 Task: Create Card Quality Control Performance Review in Board Content Amplification Platforms to Workspace Debt Financing. Create Card Financial Conference Review in Board Social Media Campaign Planning to Workspace Debt Financing. Create Card Safety and Security Review in Board Market Entry Strategy and Analysis for Emerging Markets to Workspace Debt Financing
Action: Mouse moved to (83, 300)
Screenshot: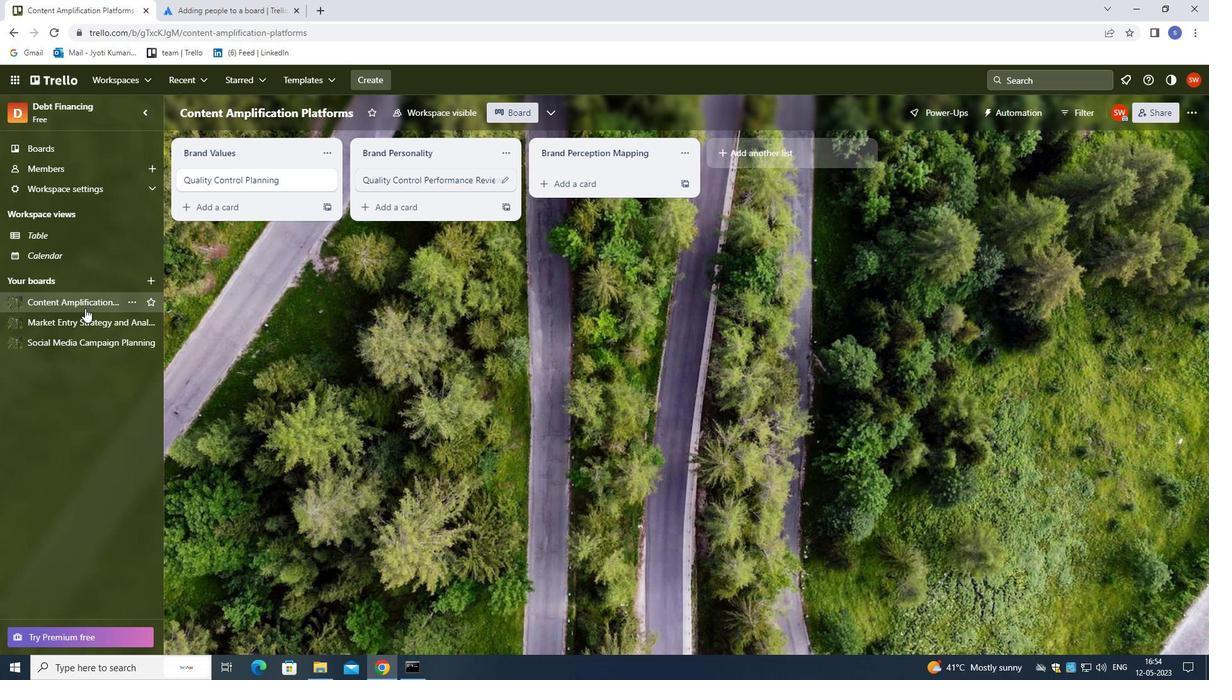 
Action: Mouse pressed left at (83, 300)
Screenshot: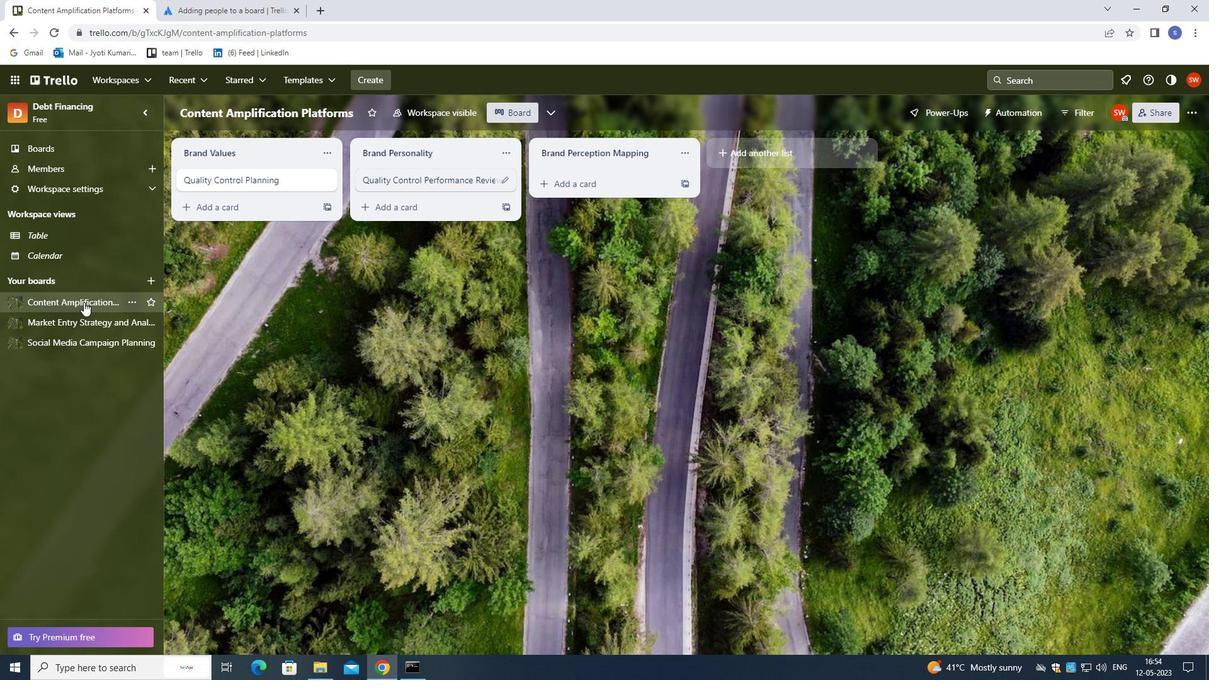 
Action: Mouse moved to (560, 185)
Screenshot: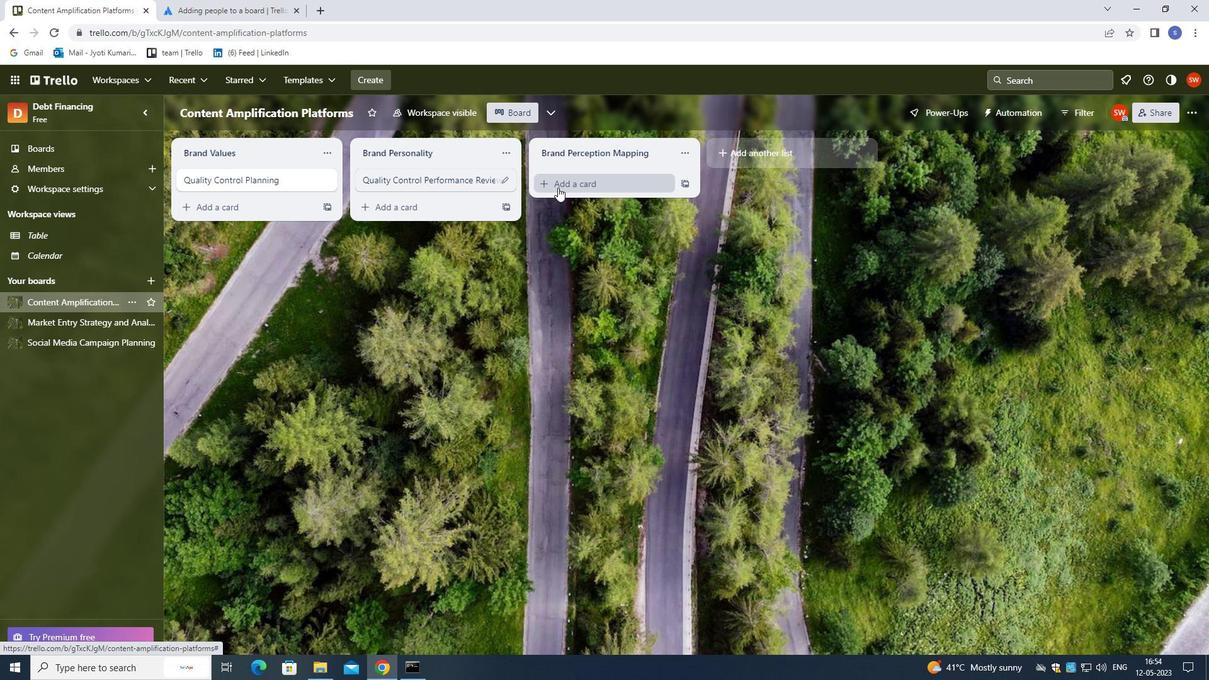 
Action: Mouse pressed left at (560, 185)
Screenshot: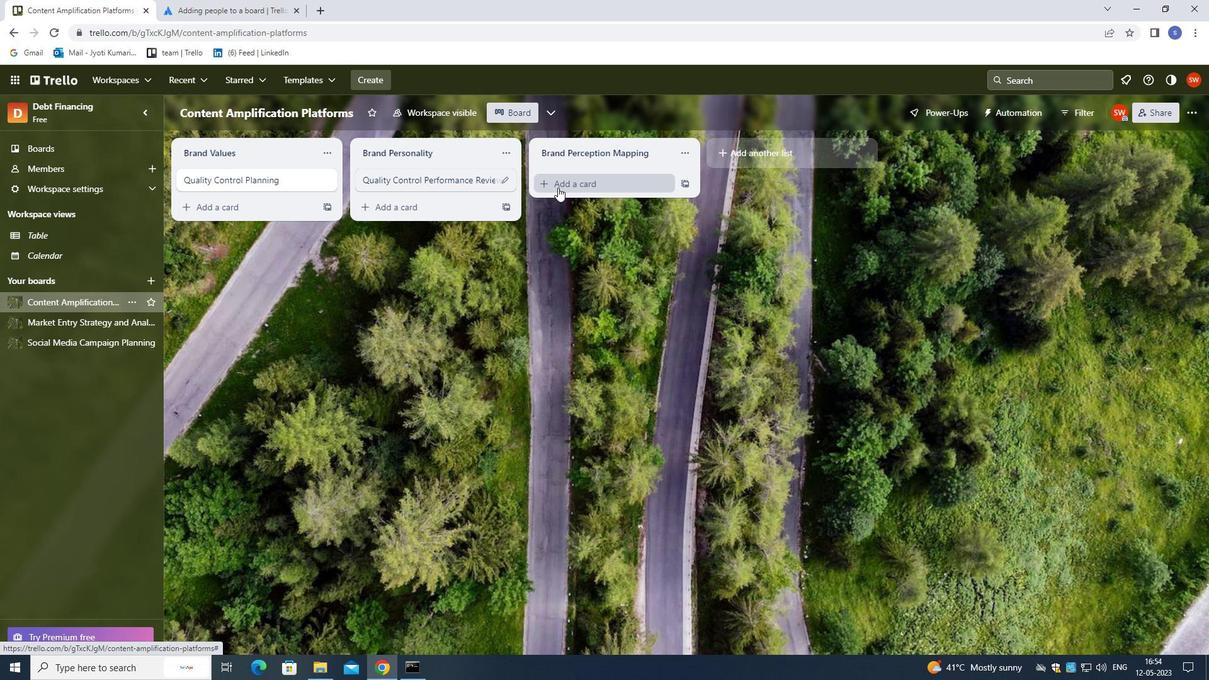 
Action: Mouse moved to (315, 99)
Screenshot: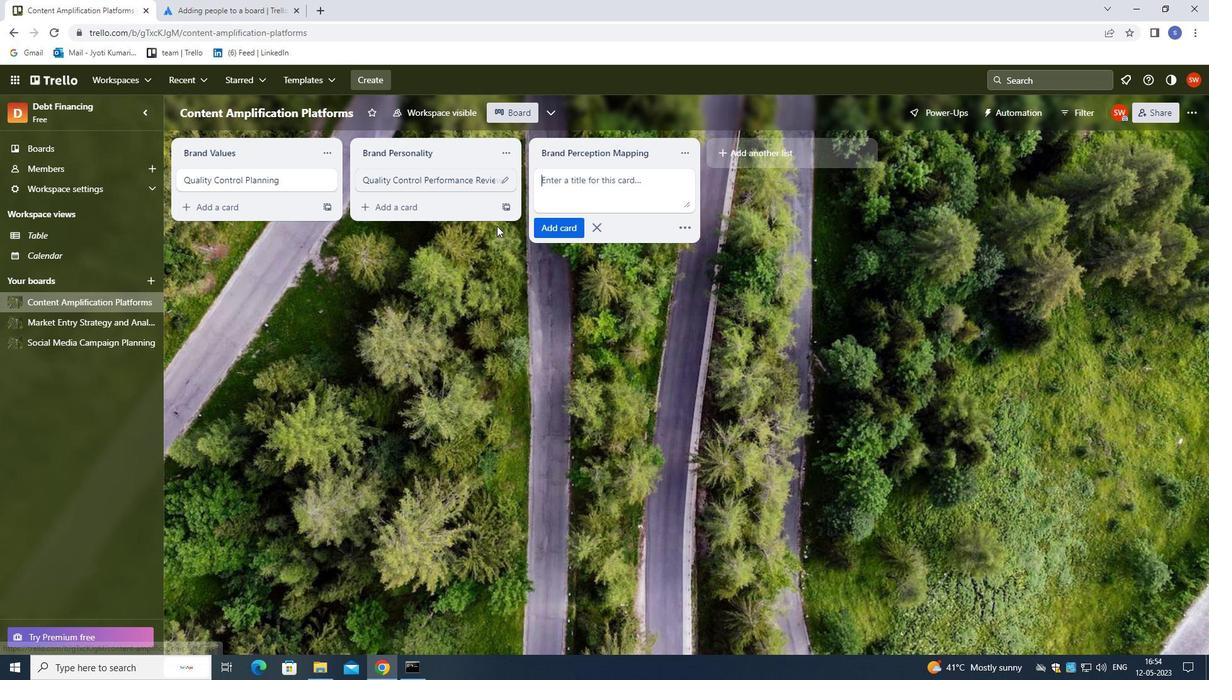 
Action: Key pressed <Key.shift>QUALITY<Key.space><Key.shift>CONTRO<Key.space><Key.backspace>L<Key.space><Key.shift>PERFORMANCE<Key.space><Key.shift>REVIEW<Key.enter>
Screenshot: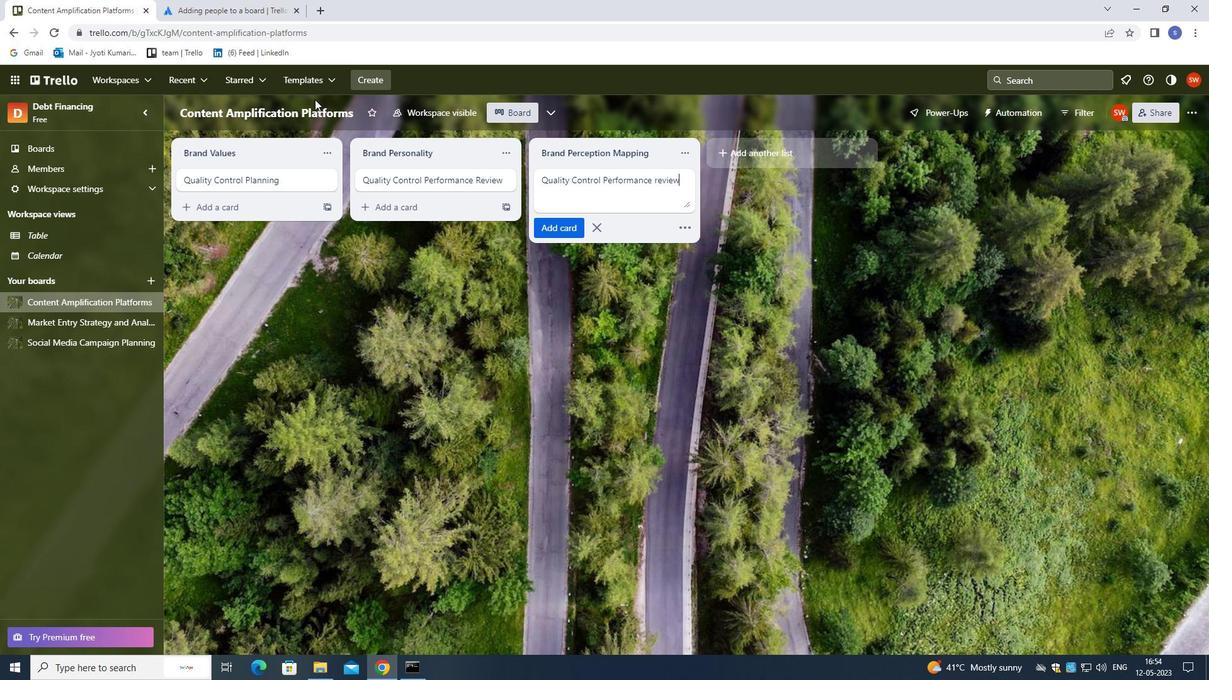 
Action: Mouse moved to (99, 341)
Screenshot: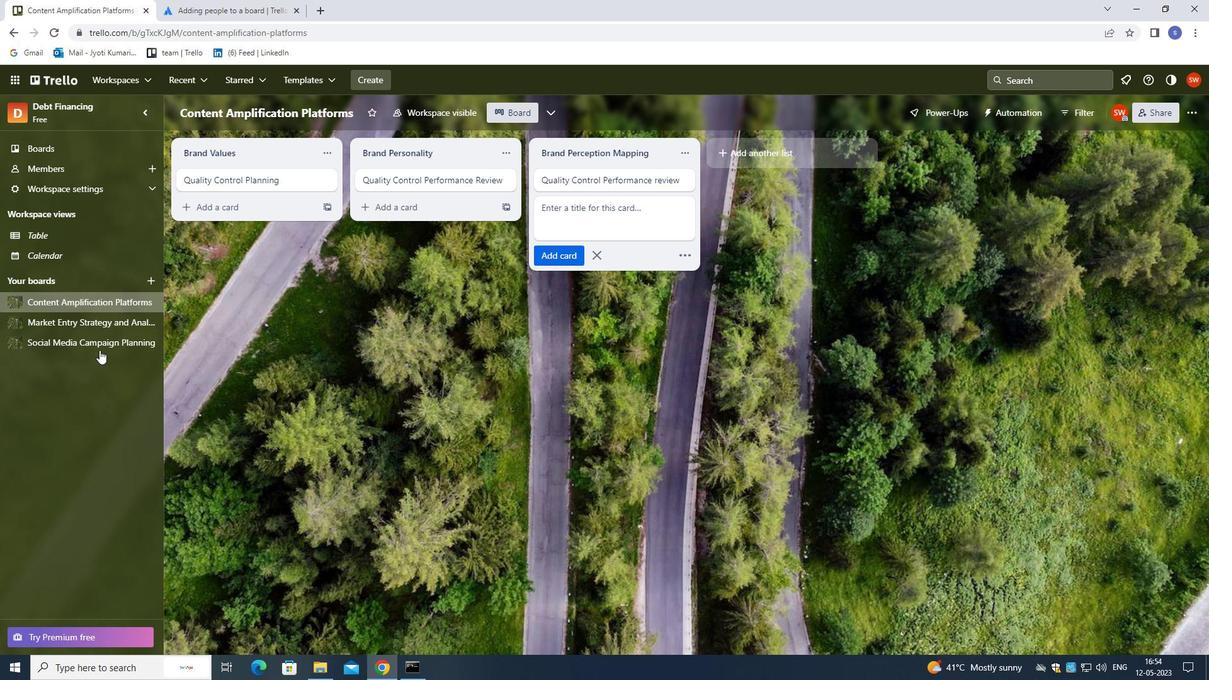 
Action: Mouse pressed left at (99, 341)
Screenshot: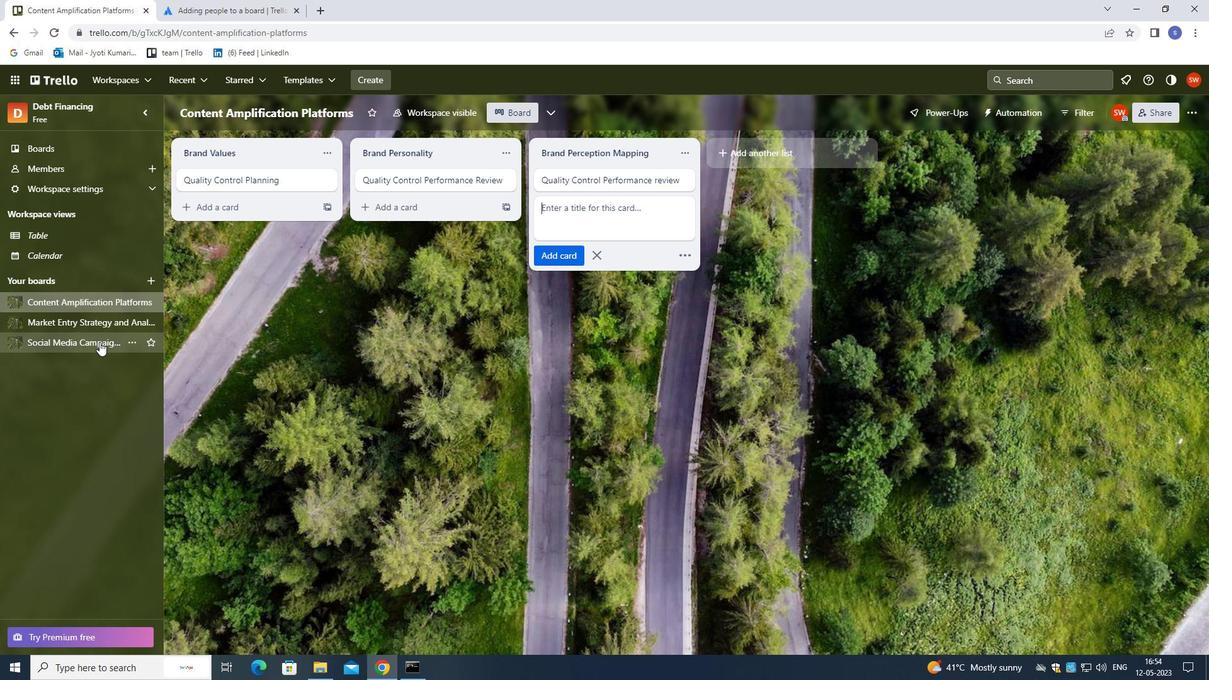 
Action: Mouse moved to (572, 184)
Screenshot: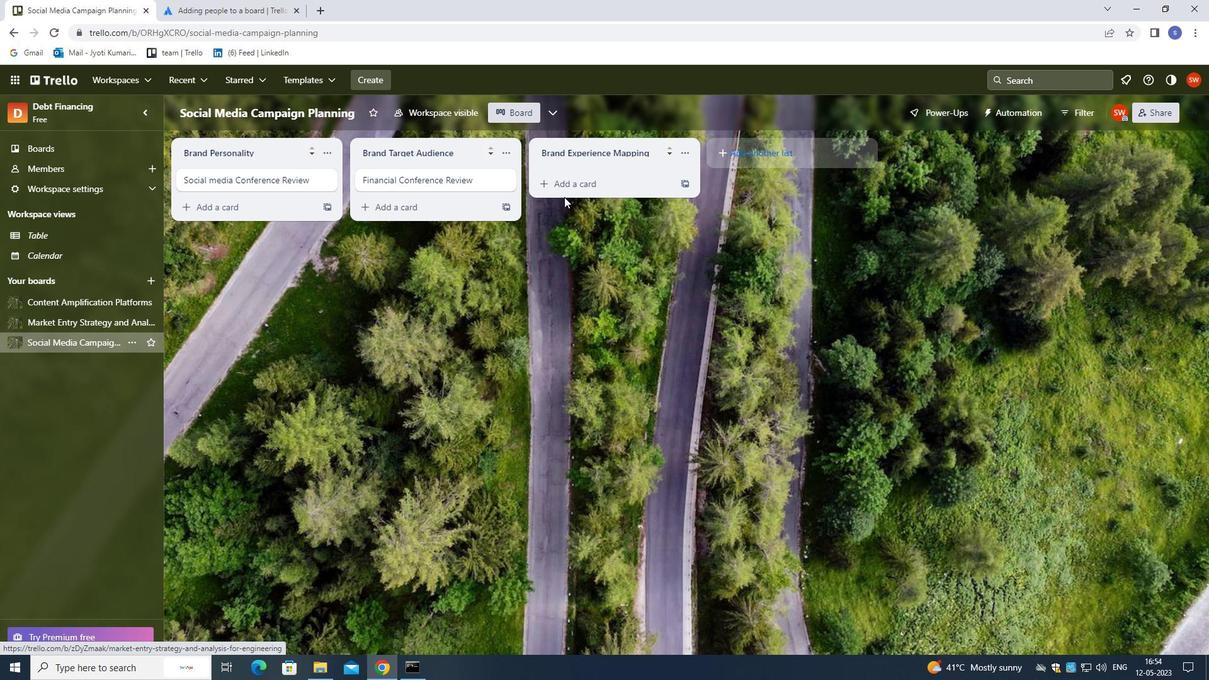 
Action: Mouse pressed left at (572, 184)
Screenshot: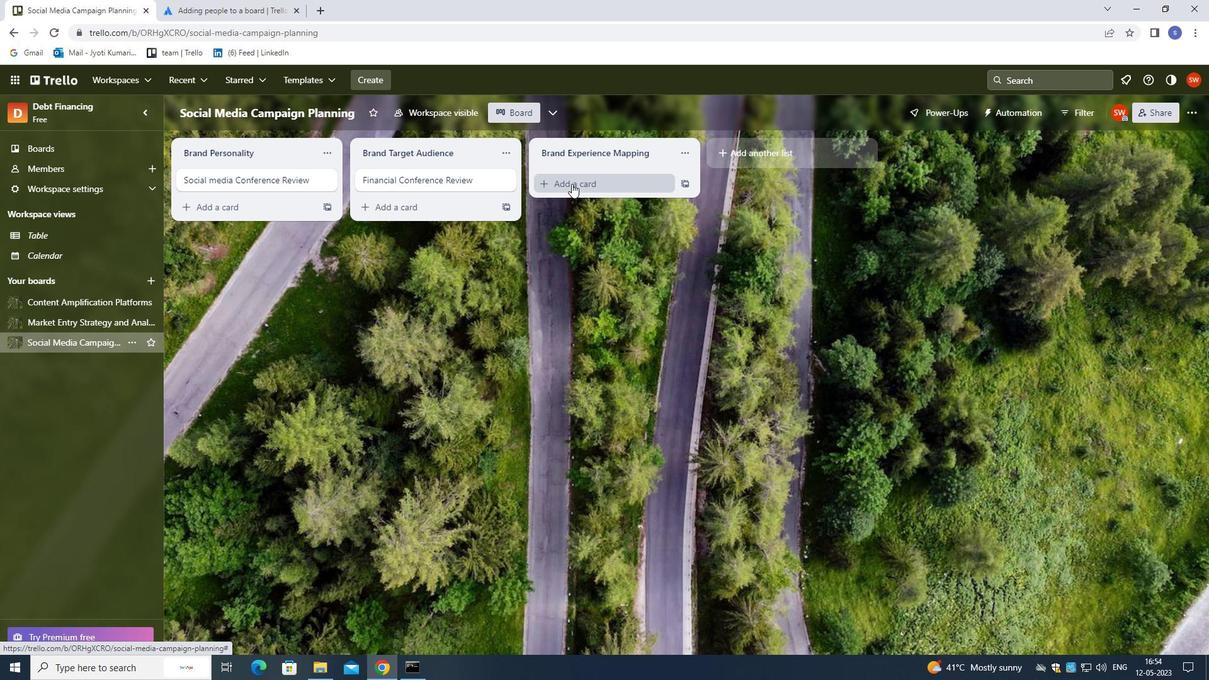 
Action: Mouse moved to (393, 156)
Screenshot: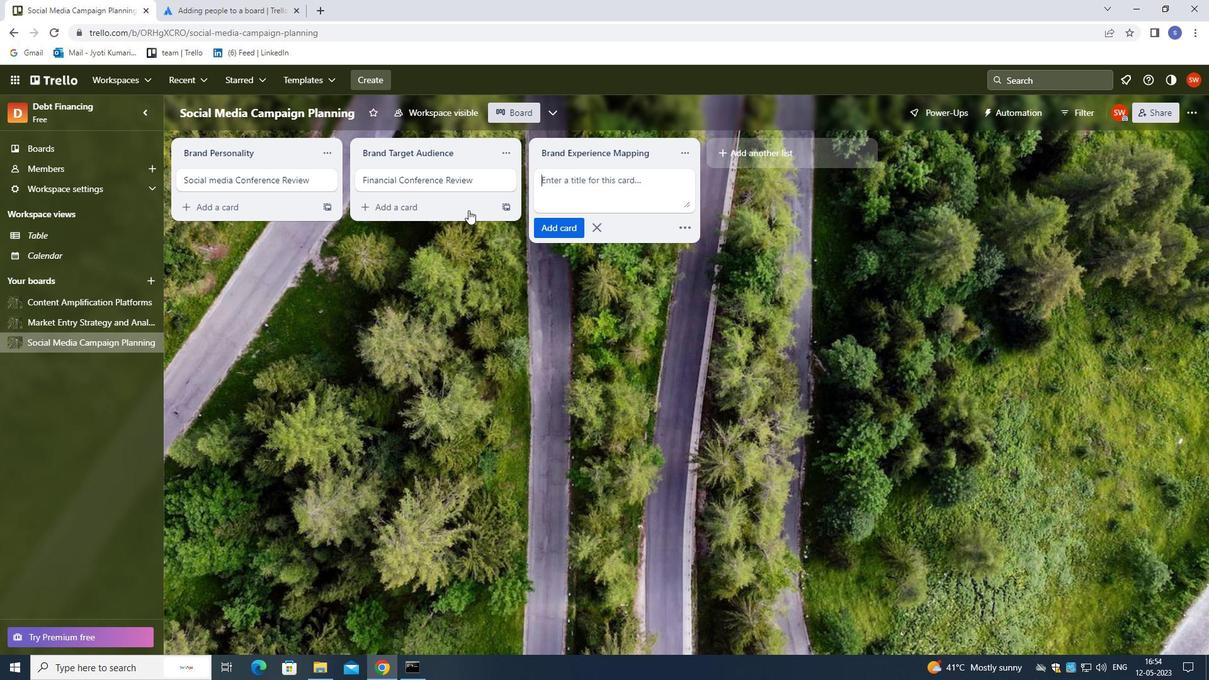 
Action: Key pressed <Key.shift>FINANCIAL<Key.space><Key.shift>CONFERENCE<Key.space><Key.shift>REVIEW<Key.space><Key.shift><Key.enter>
Screenshot: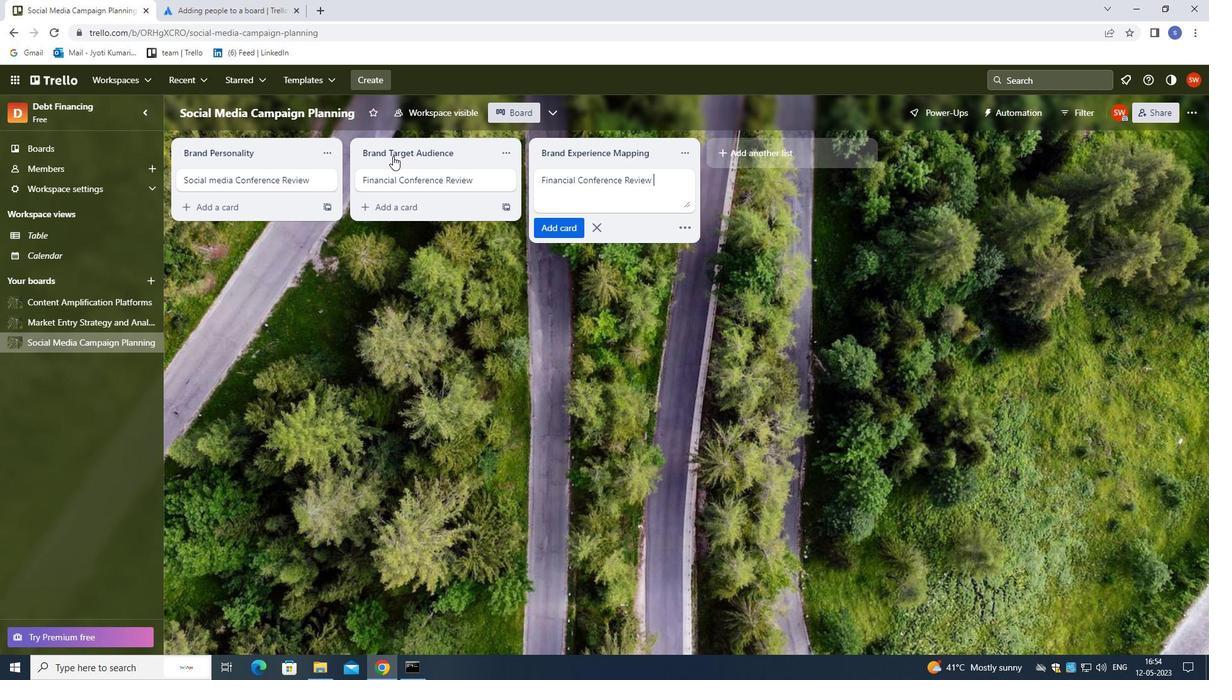 
Action: Mouse moved to (92, 325)
Screenshot: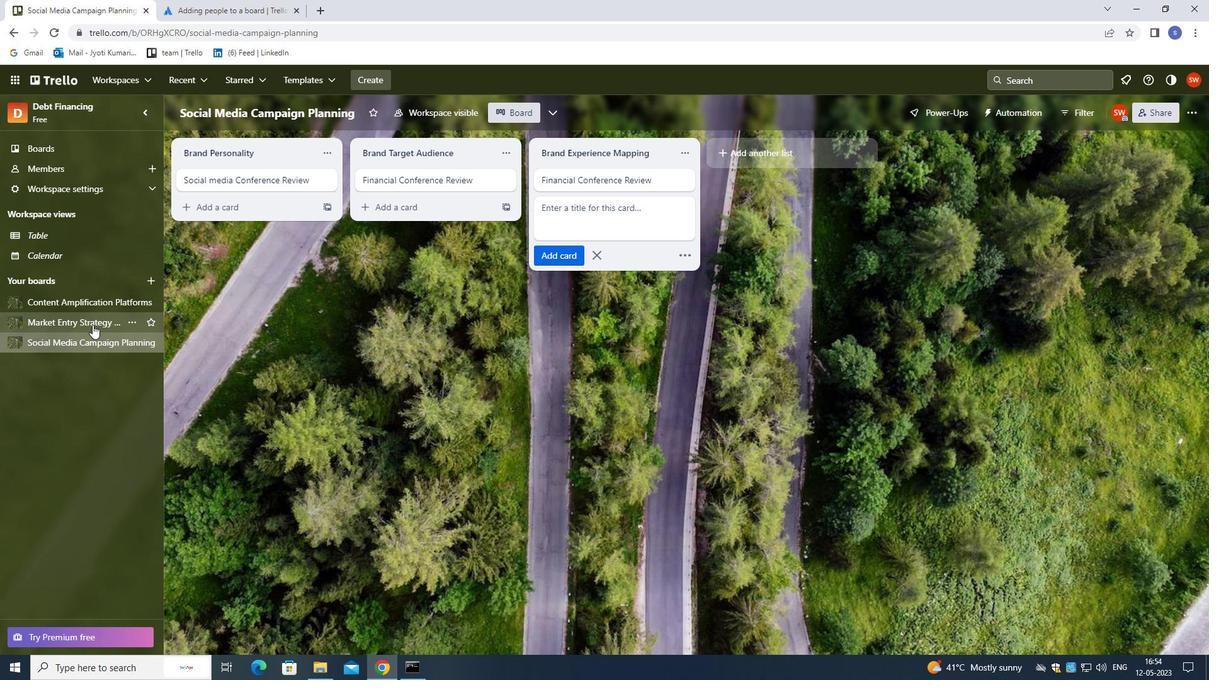 
Action: Mouse pressed left at (92, 325)
Screenshot: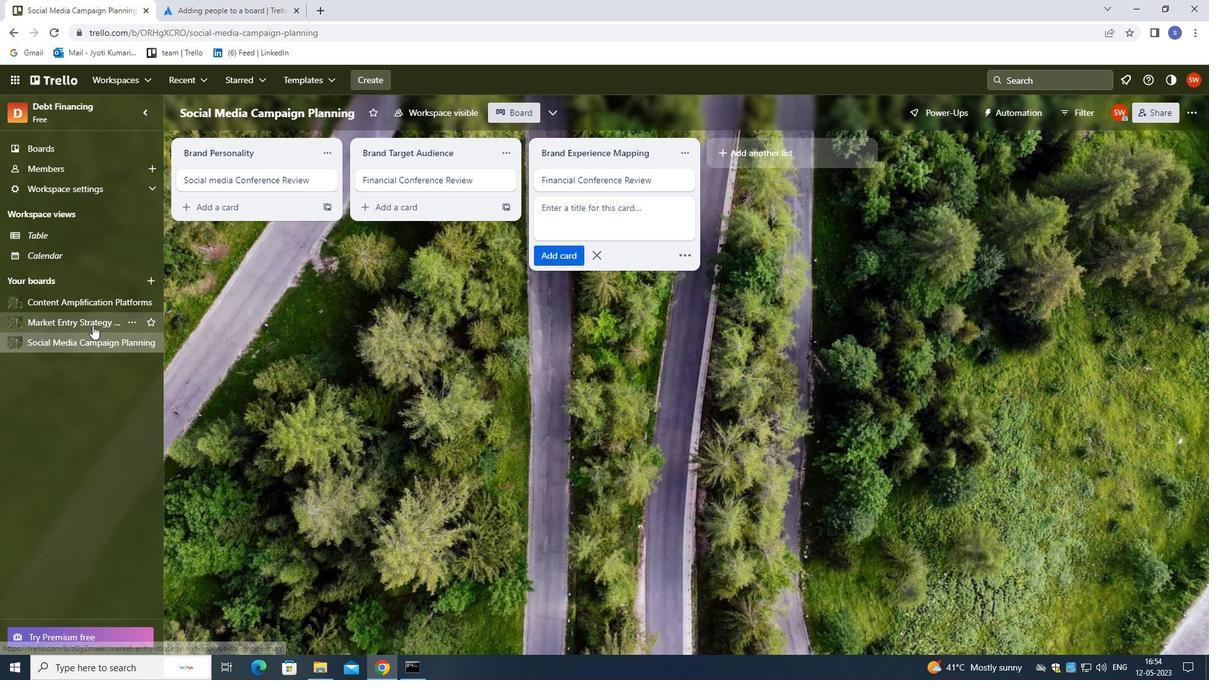 
Action: Mouse moved to (570, 181)
Screenshot: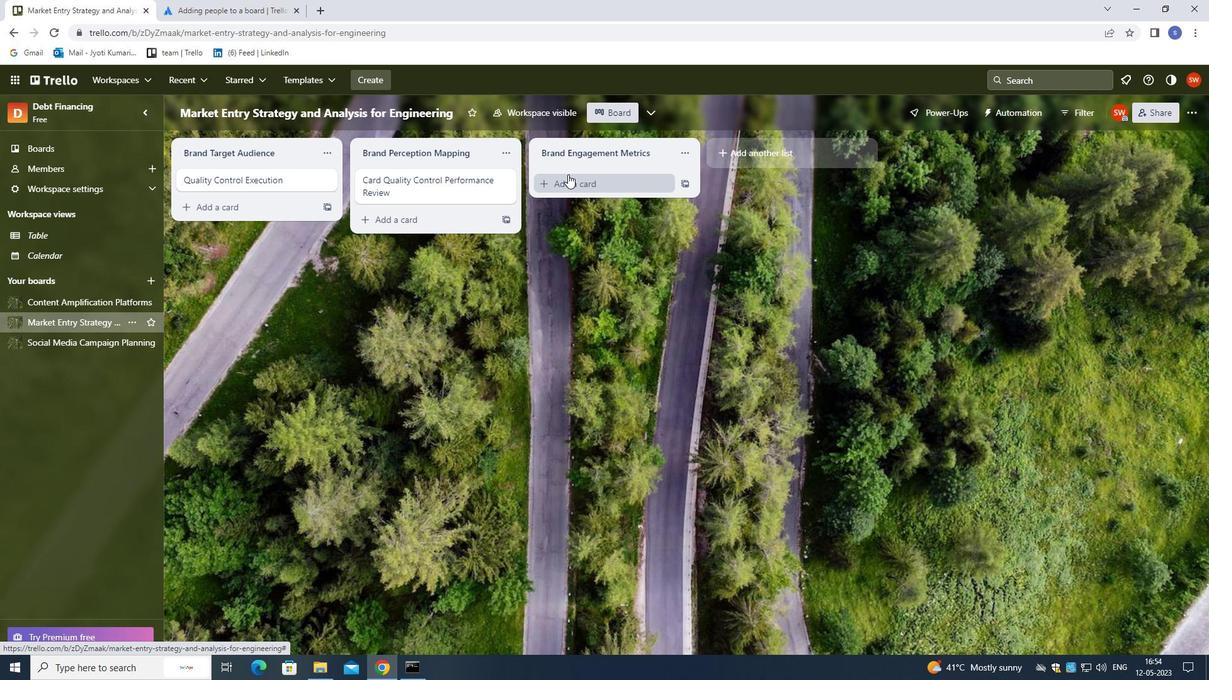 
Action: Mouse pressed left at (570, 181)
Screenshot: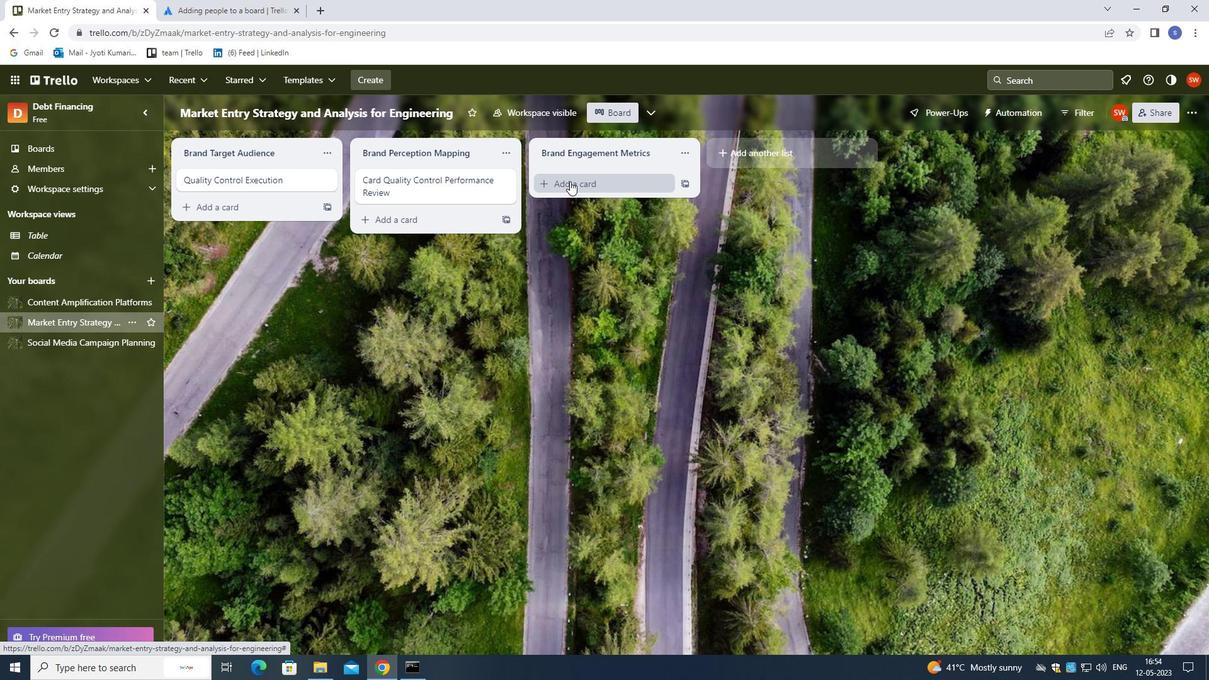 
Action: Mouse moved to (358, 168)
Screenshot: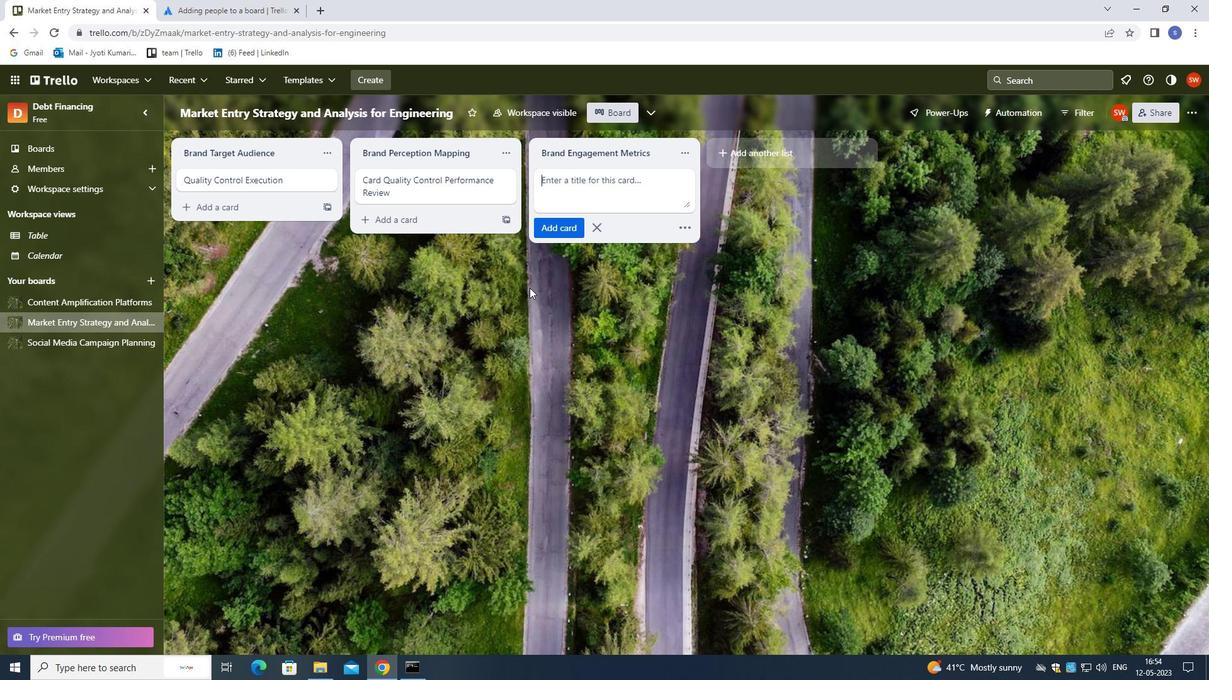 
Action: Key pressed <Key.shift>SAFETY<Key.space><Key.shift>AND<Key.space><Key.shift><Key.shift><Key.shift><Key.shift><Key.shift><Key.shift><Key.shift><Key.shift><Key.shift><Key.shift><Key.shift><Key.shift><Key.shift>SECURITY<Key.space><Key.shift>REVIEW<Key.enter>
Screenshot: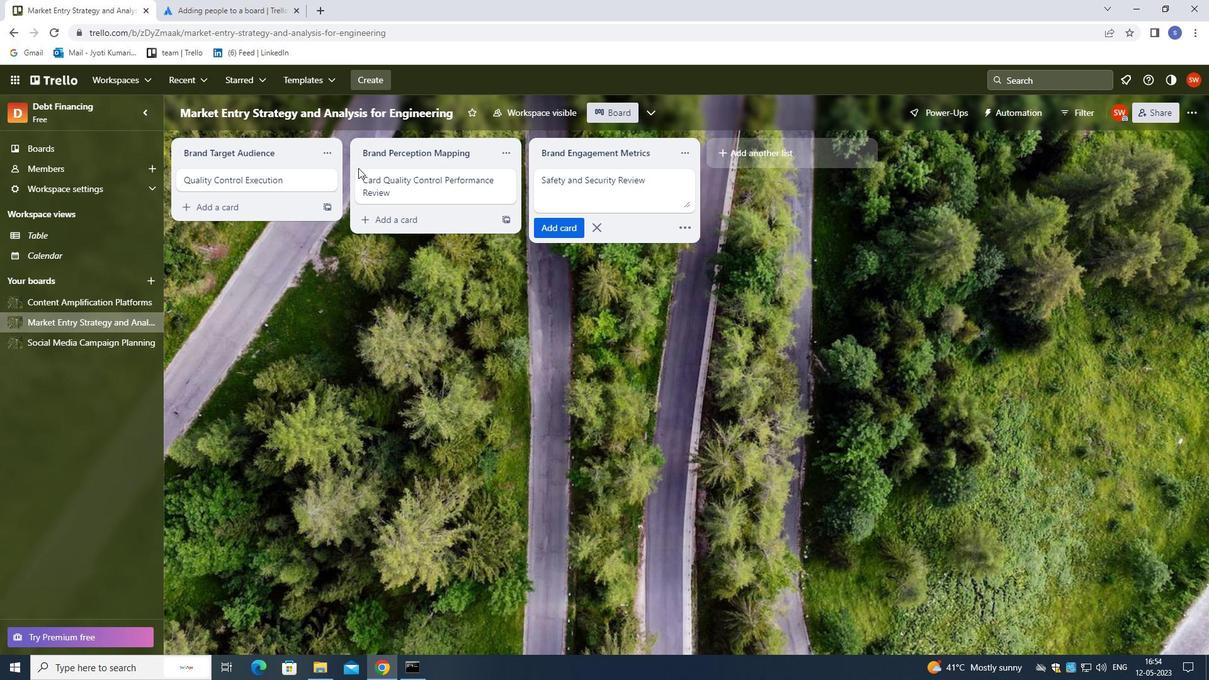 
Action: Mouse moved to (273, 64)
Screenshot: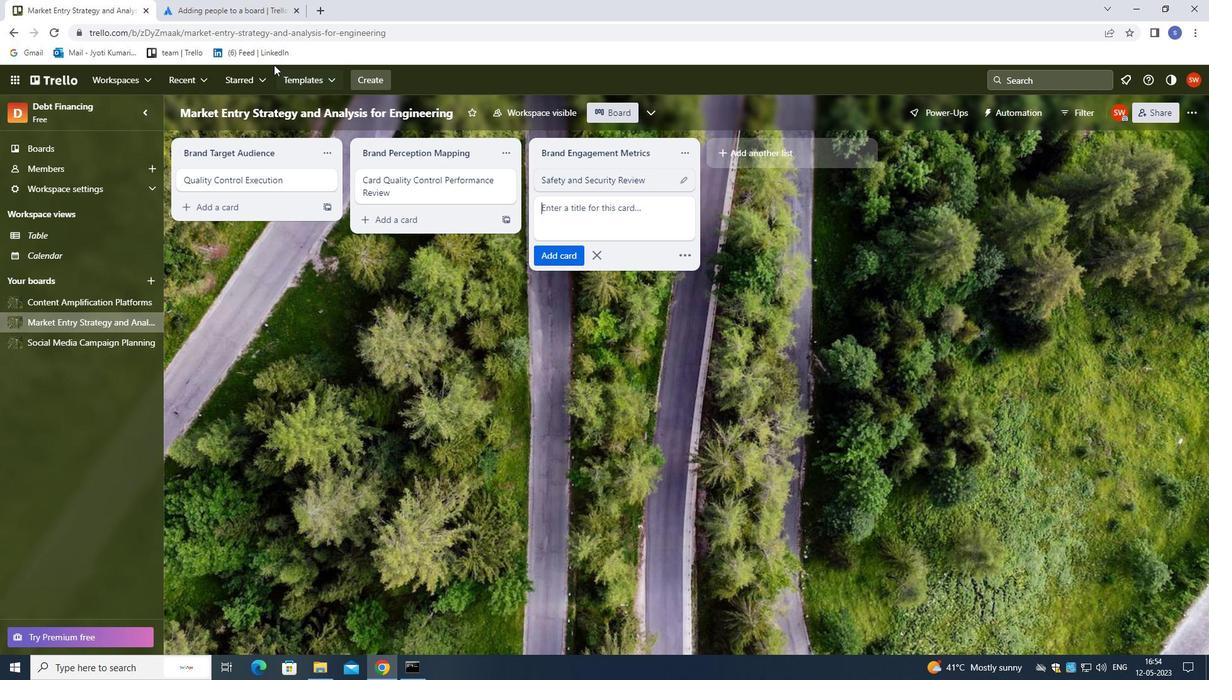 
